 Task: Show the changes between a specific commit and the staging area.
Action: Mouse moved to (264, 300)
Screenshot: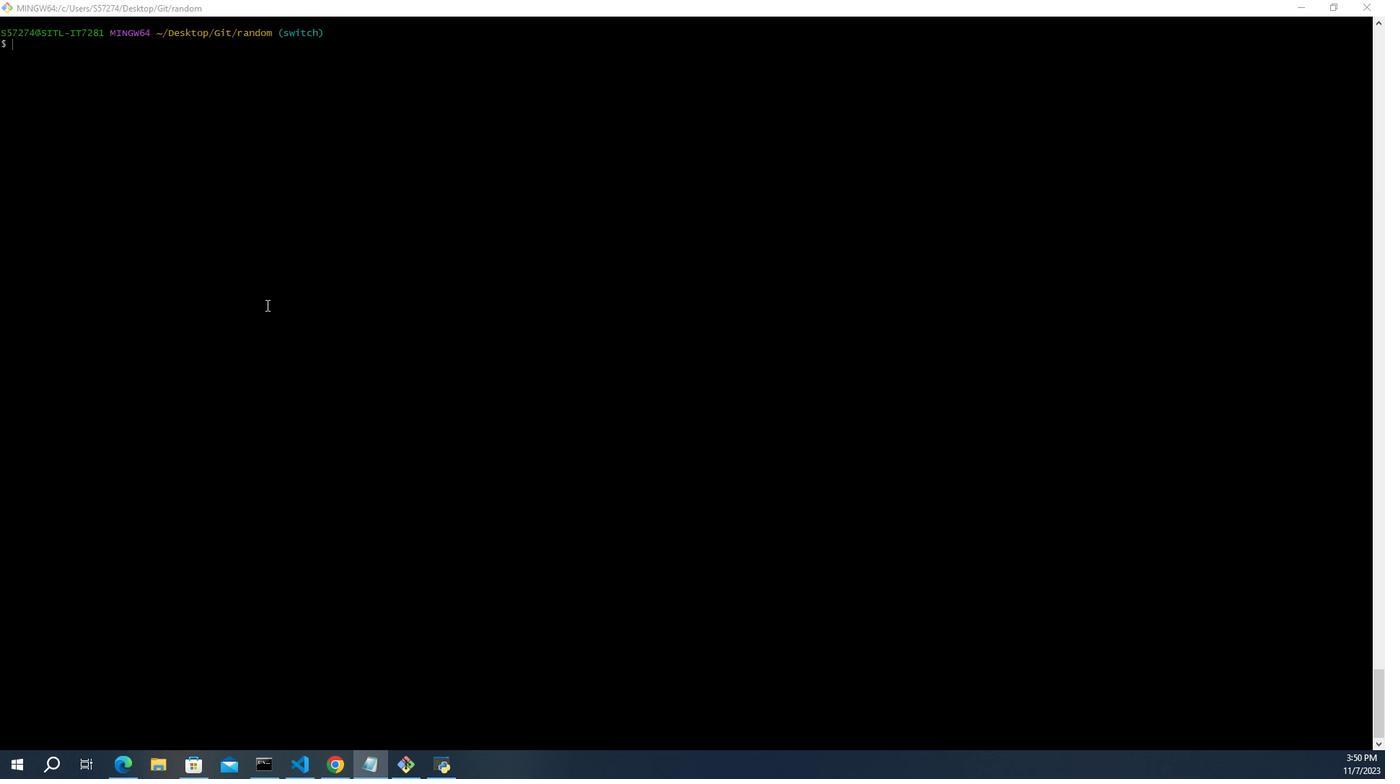 
Action: Mouse pressed left at (264, 300)
Screenshot: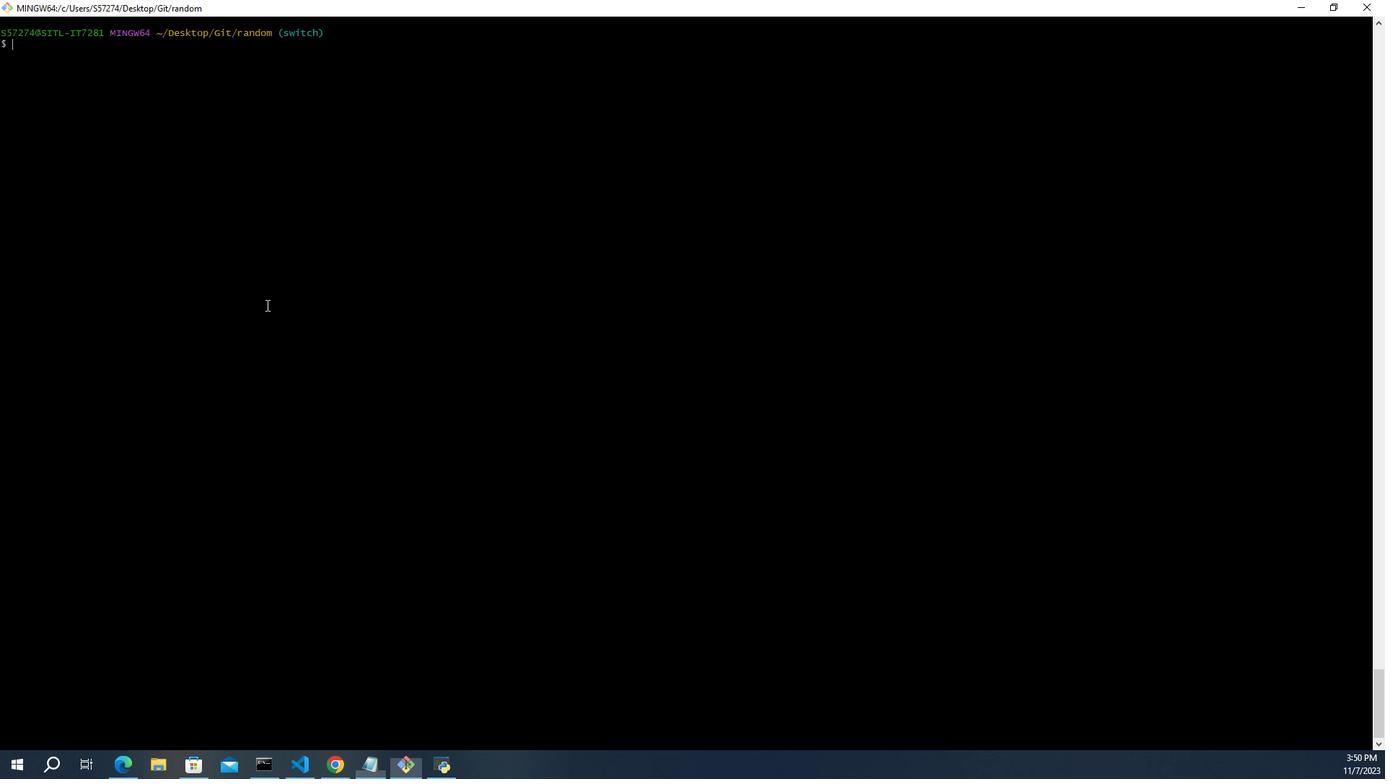 
Action: Key pressed git<Key.space>dis<Key.backspace>ff<Key.space>--staged<Key.space>9d20f607fd7<Key.enter>
Screenshot: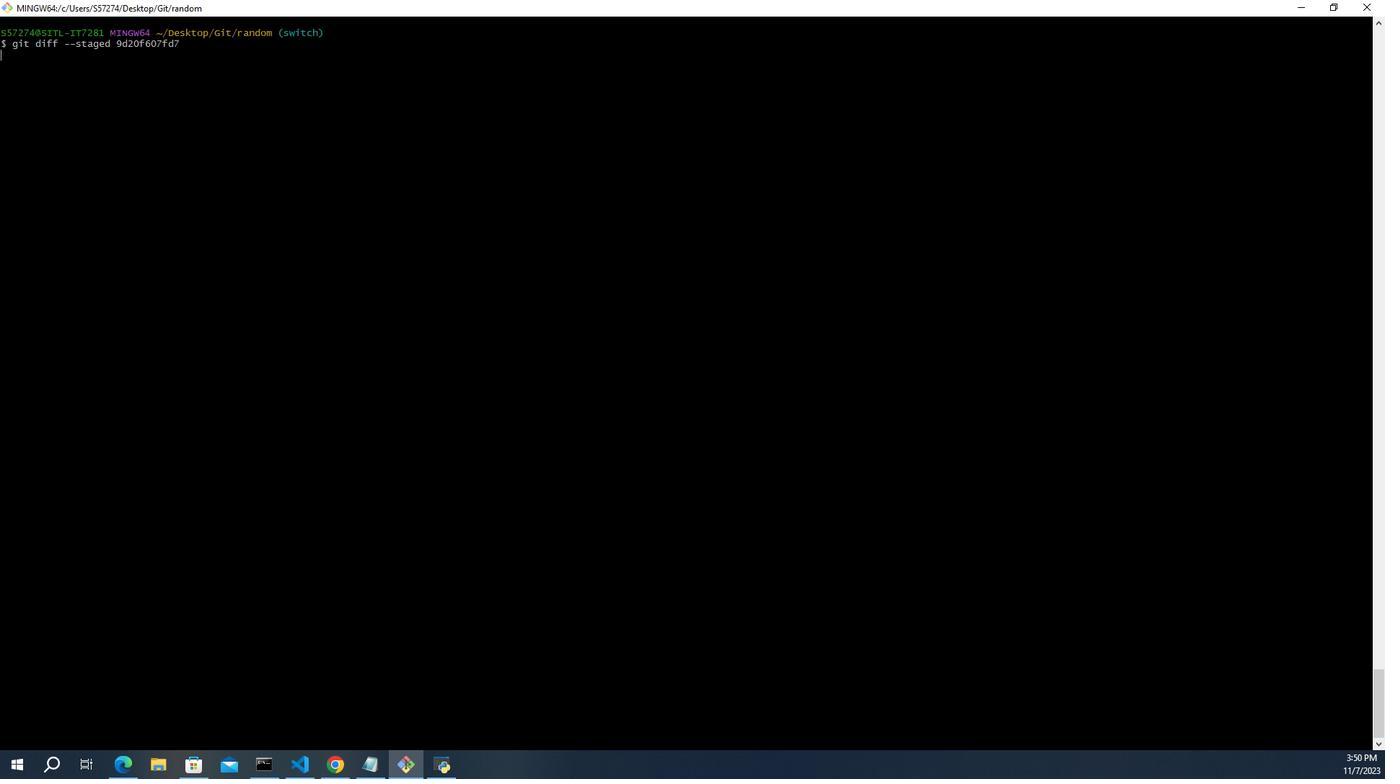 
Action: Mouse moved to (61, 332)
Screenshot: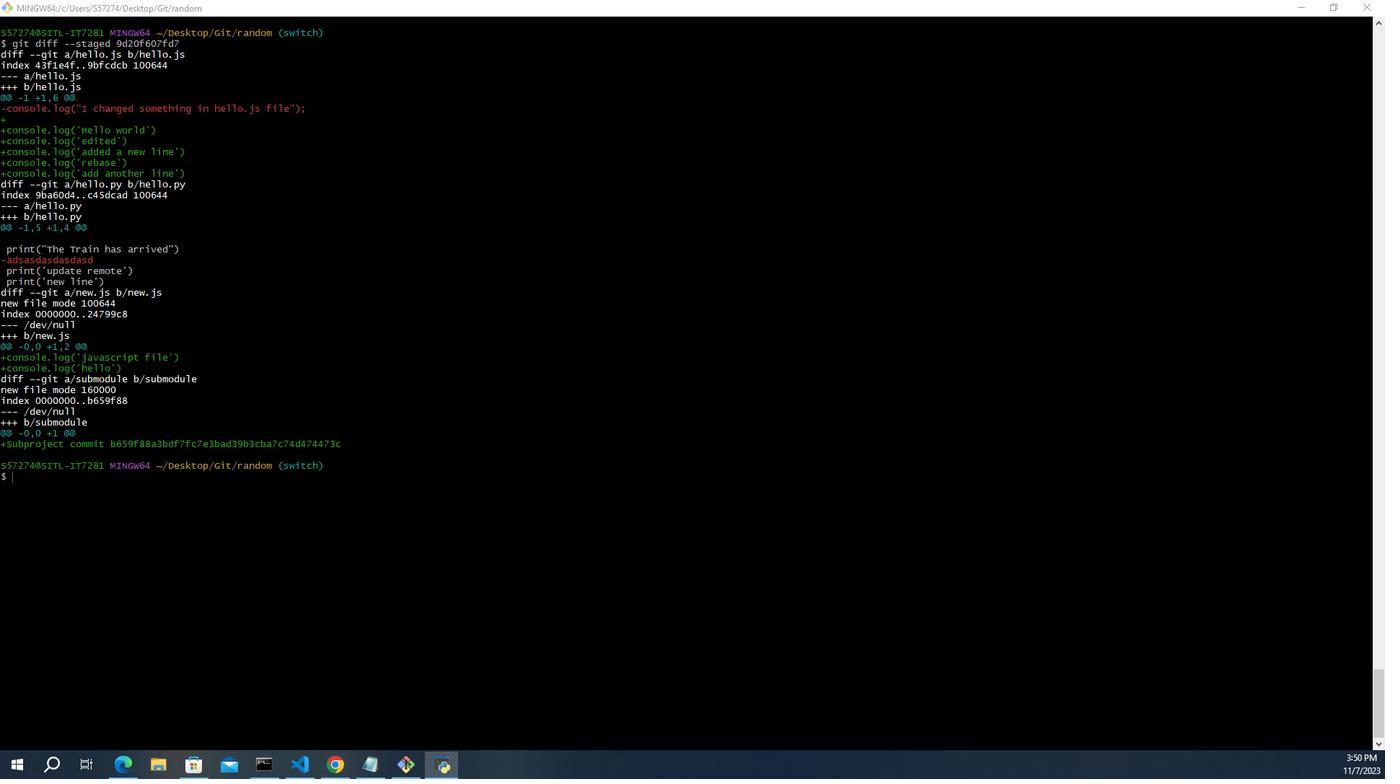 
Action: Mouse pressed left at (61, 332)
Screenshot: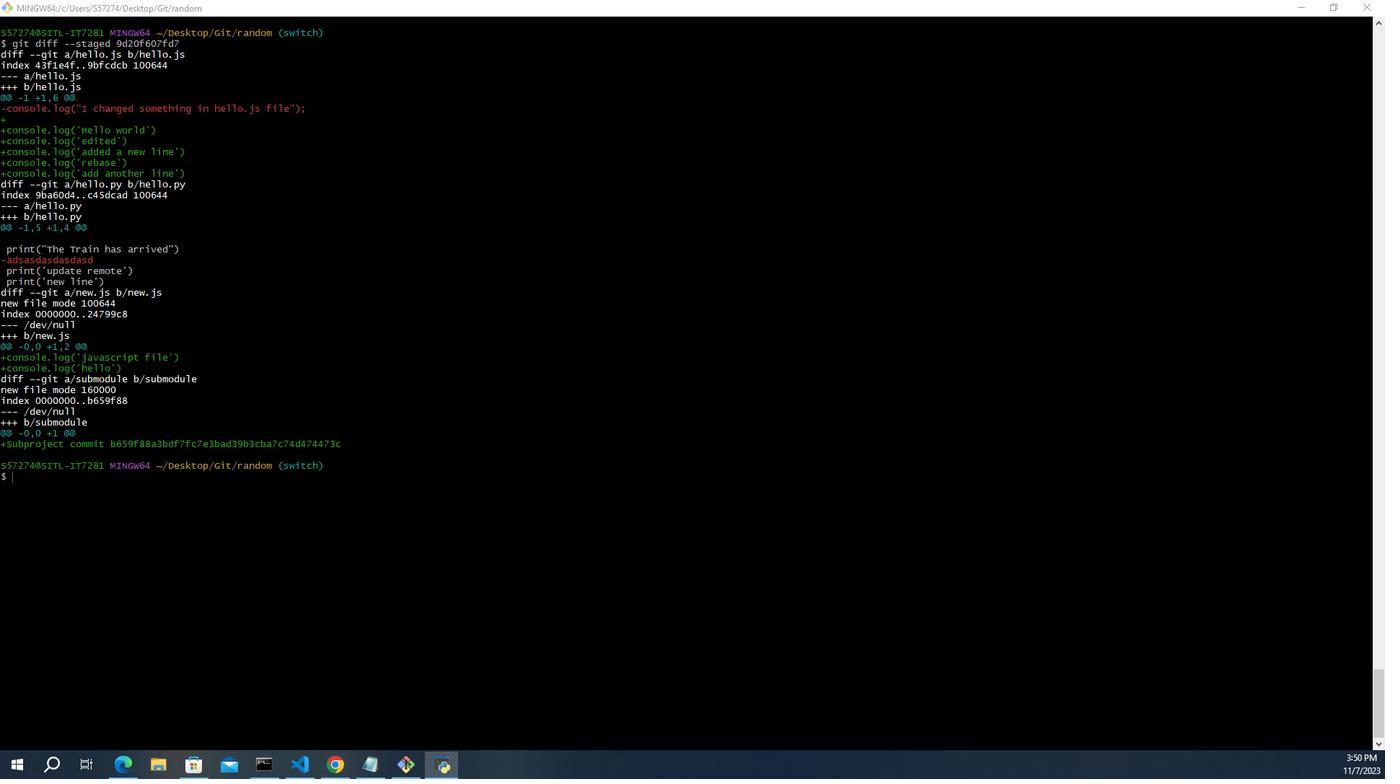 
